 Task: Filter Part-time job.
Action: Mouse moved to (757, 161)
Screenshot: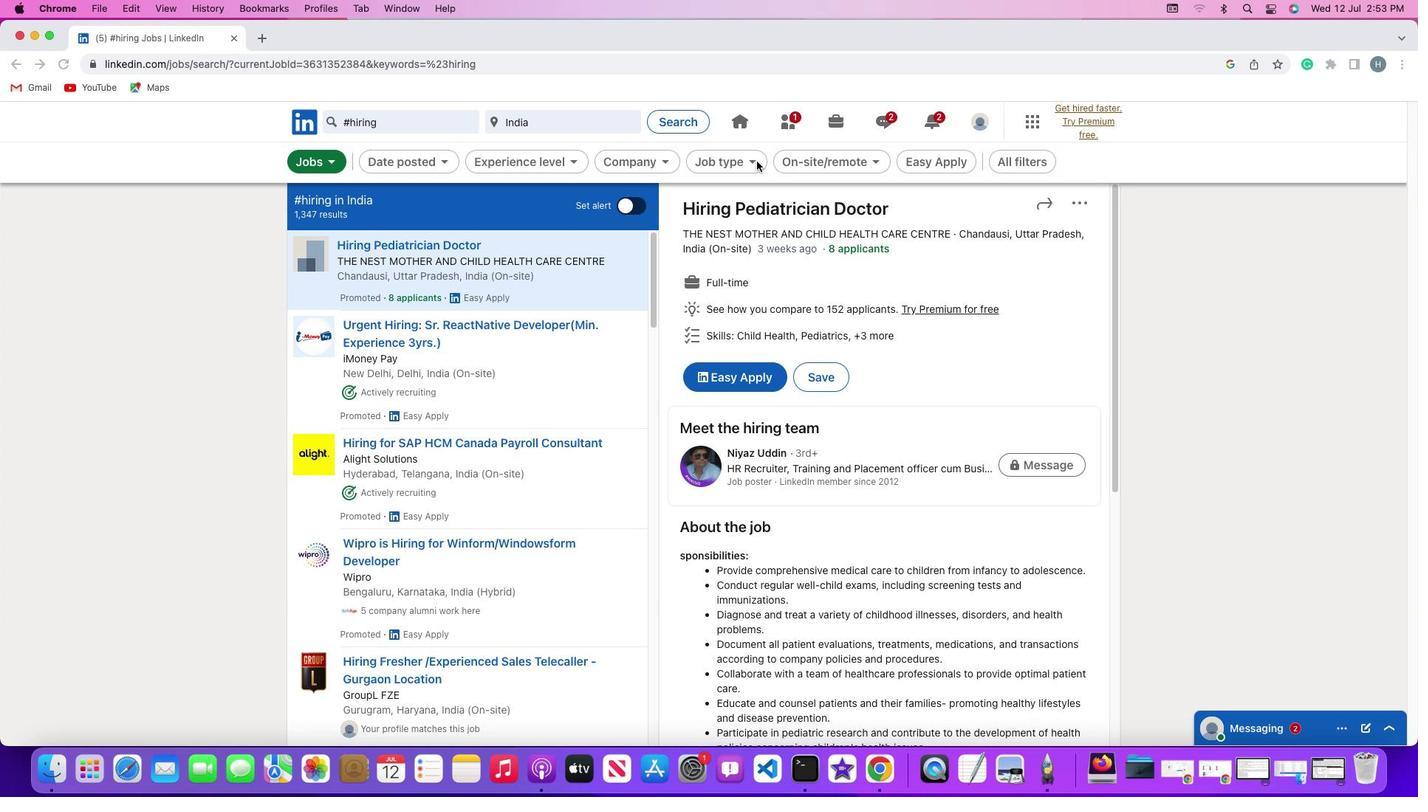 
Action: Mouse pressed left at (757, 161)
Screenshot: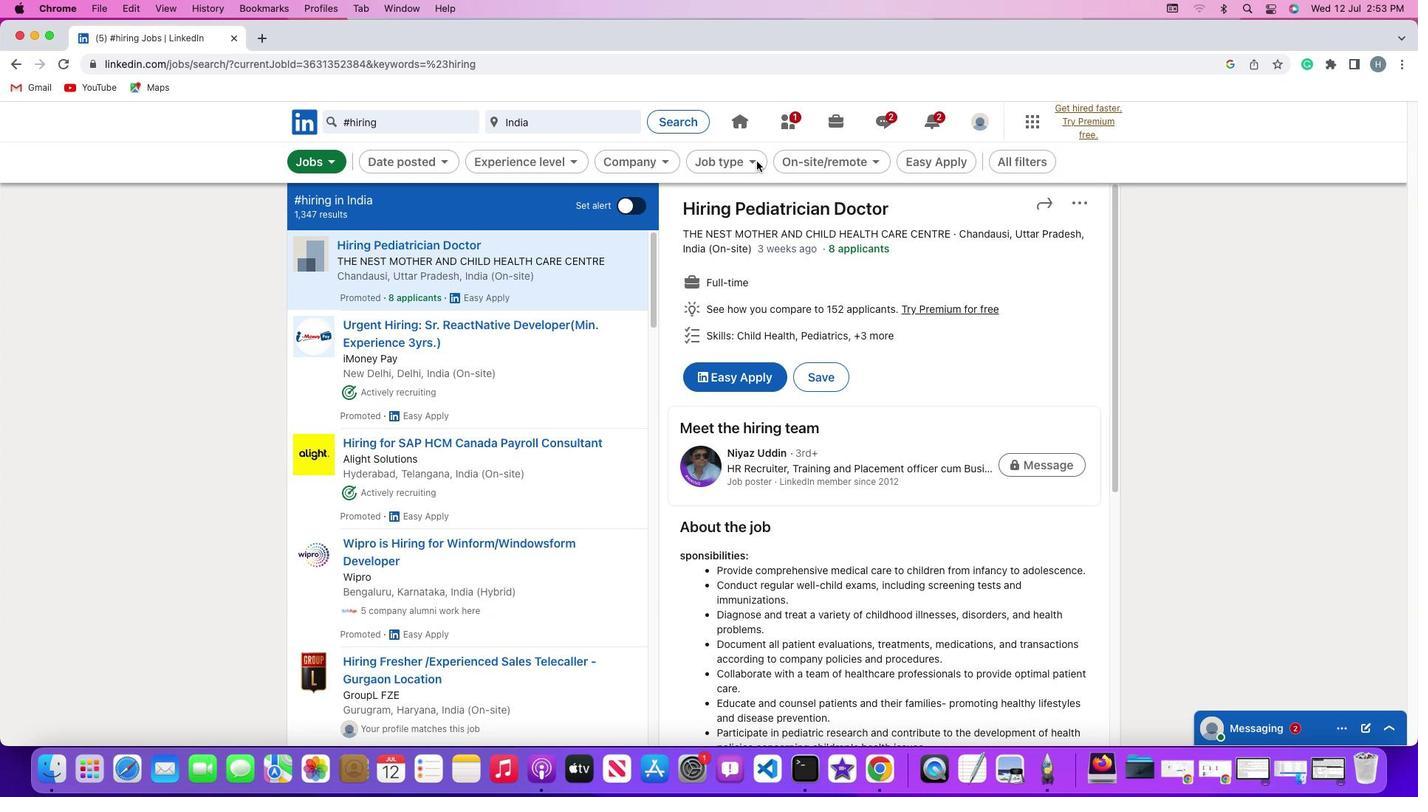 
Action: Mouse moved to (757, 161)
Screenshot: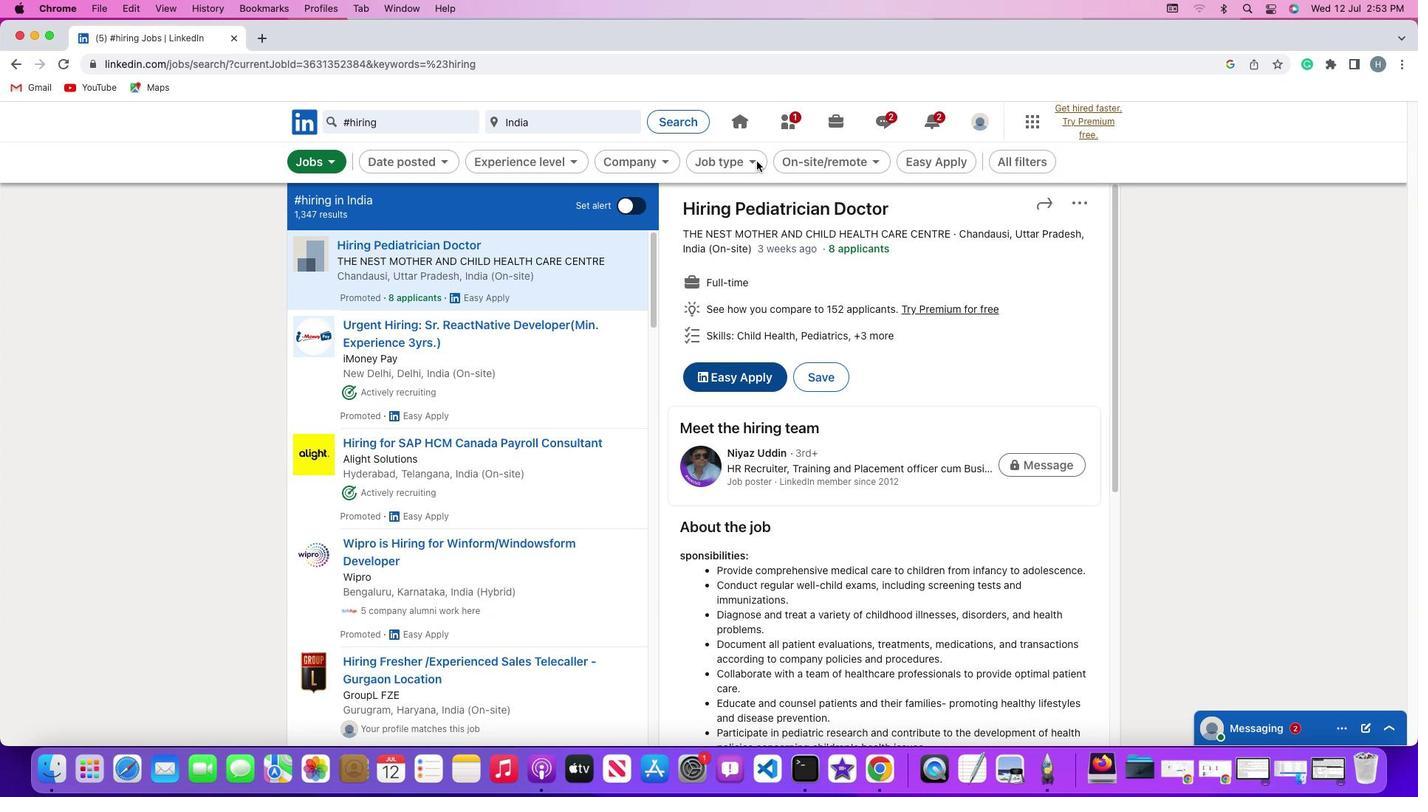 
Action: Mouse pressed left at (757, 161)
Screenshot: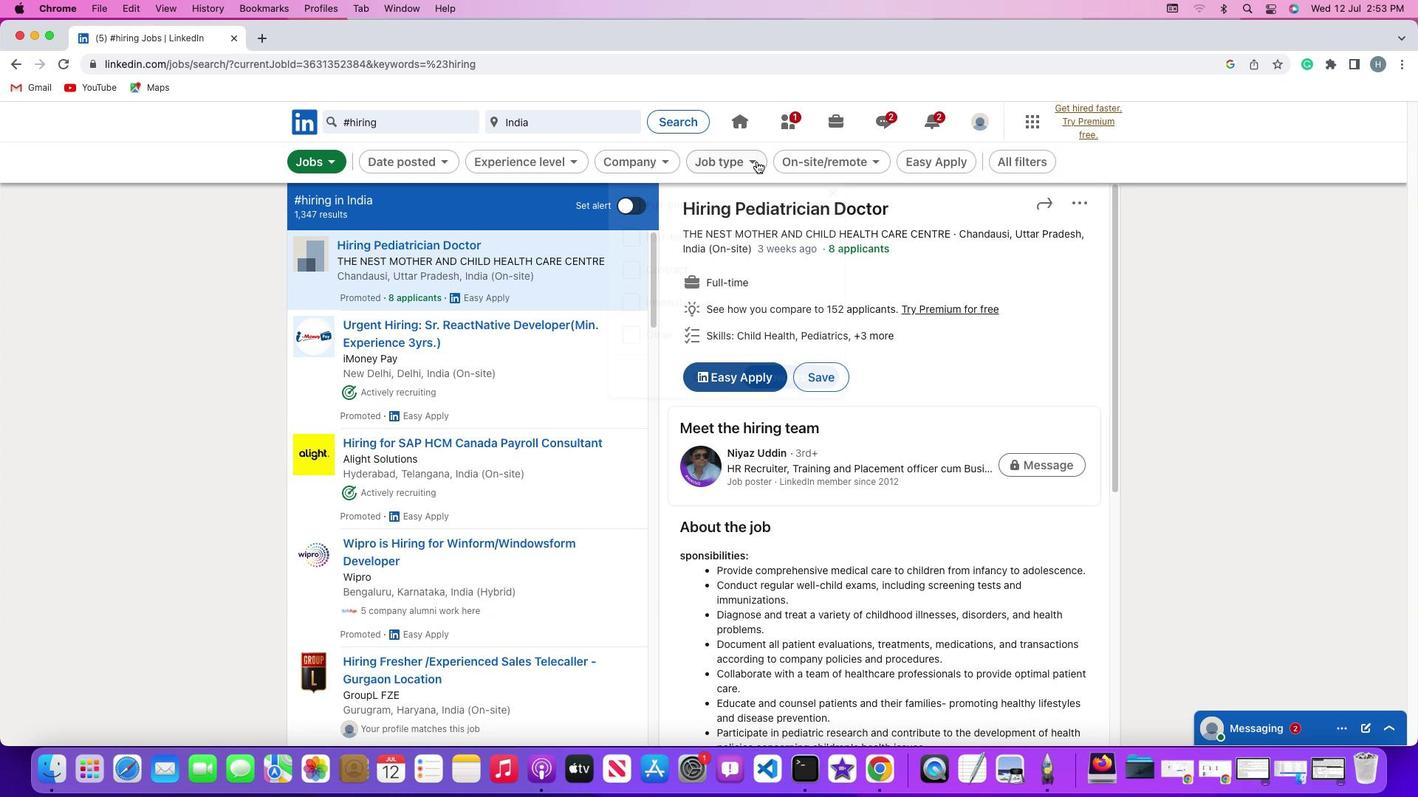 
Action: Mouse pressed left at (757, 161)
Screenshot: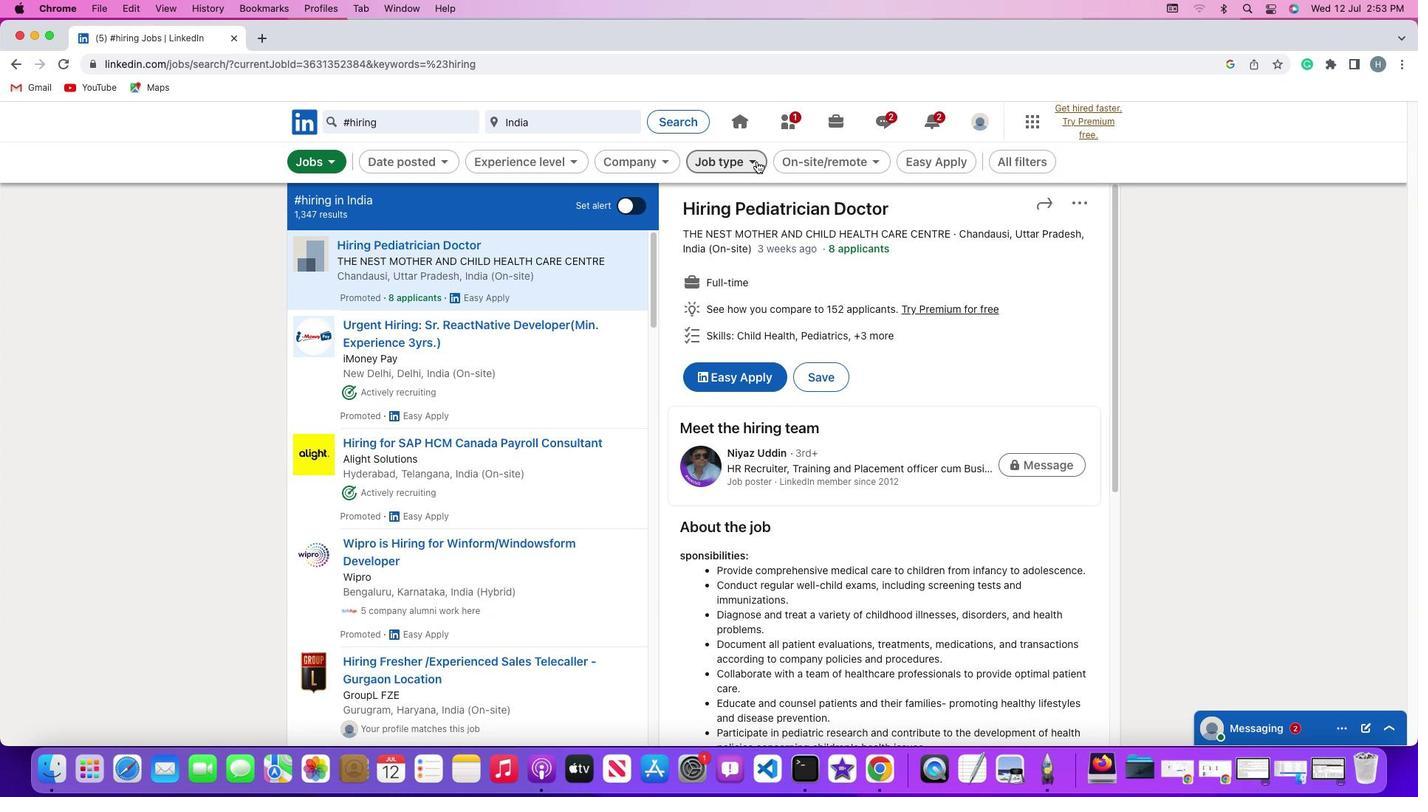
Action: Mouse moved to (636, 234)
Screenshot: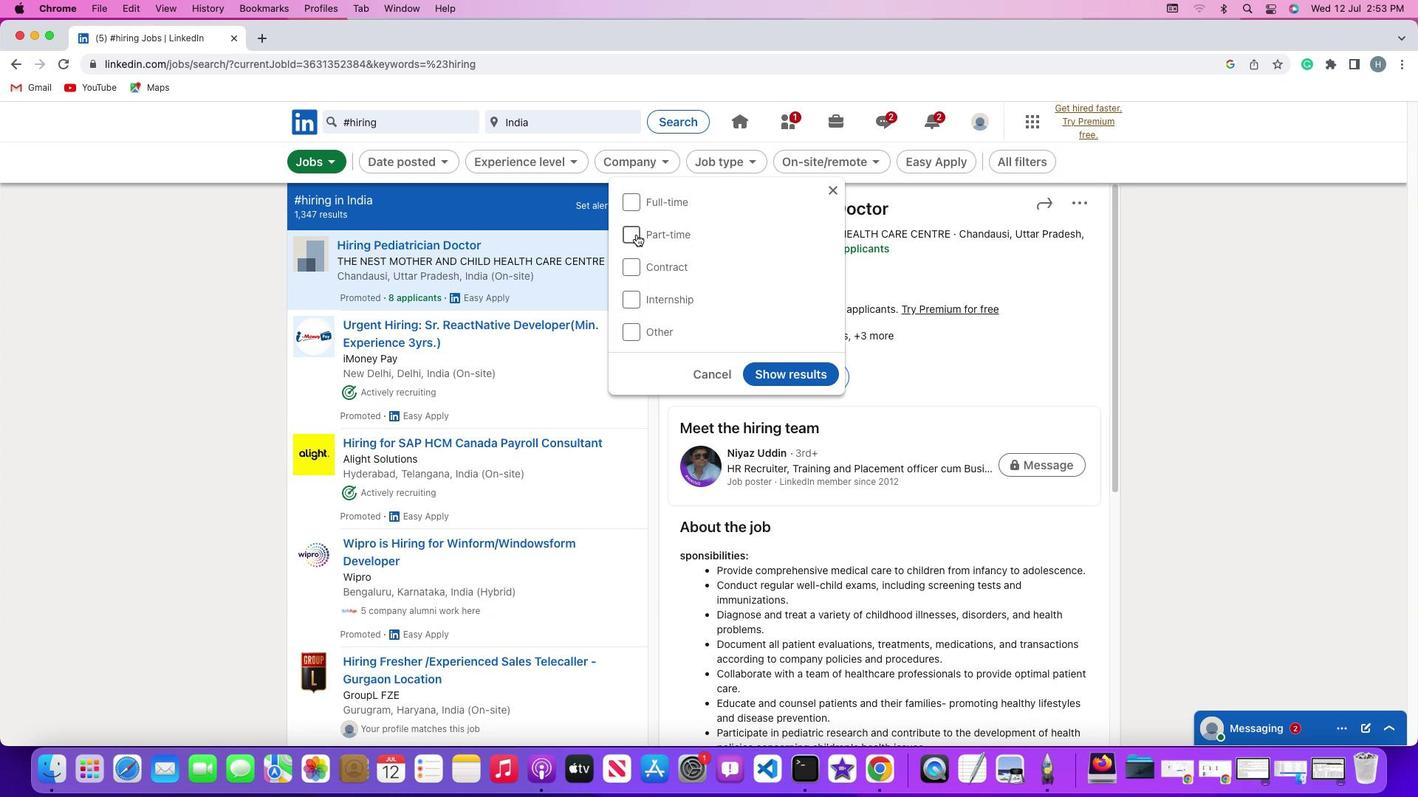 
Action: Mouse pressed left at (636, 234)
Screenshot: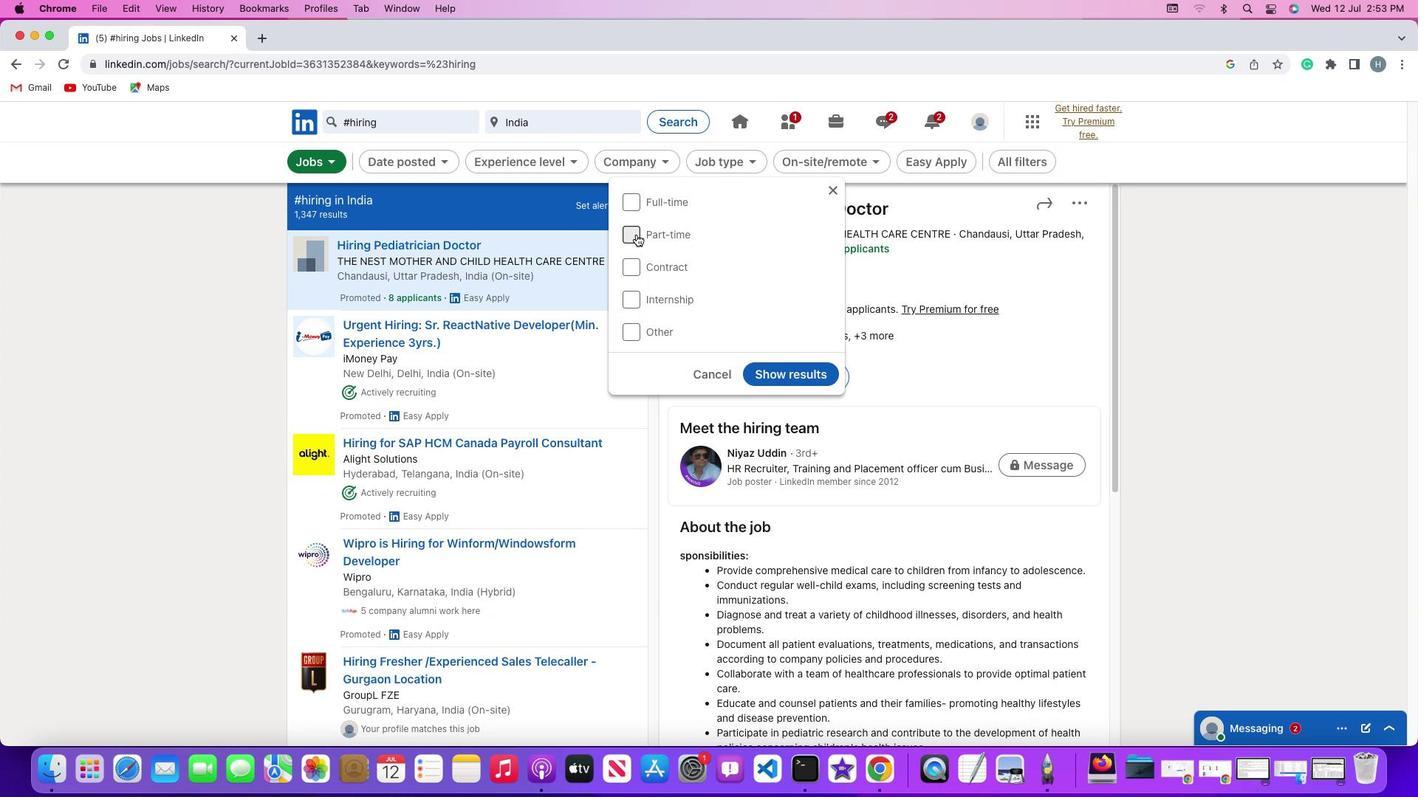 
Action: Mouse moved to (786, 371)
Screenshot: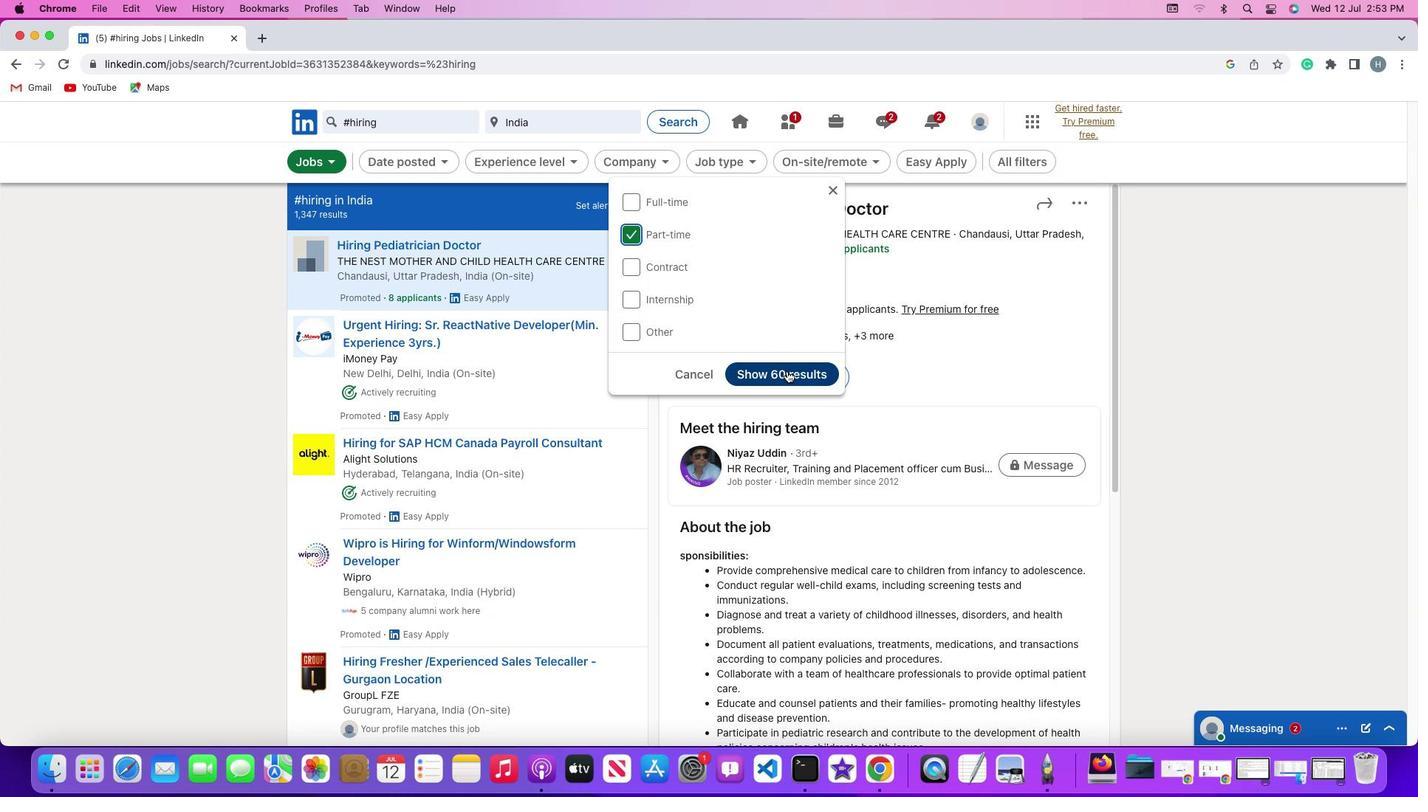 
Action: Mouse pressed left at (786, 371)
Screenshot: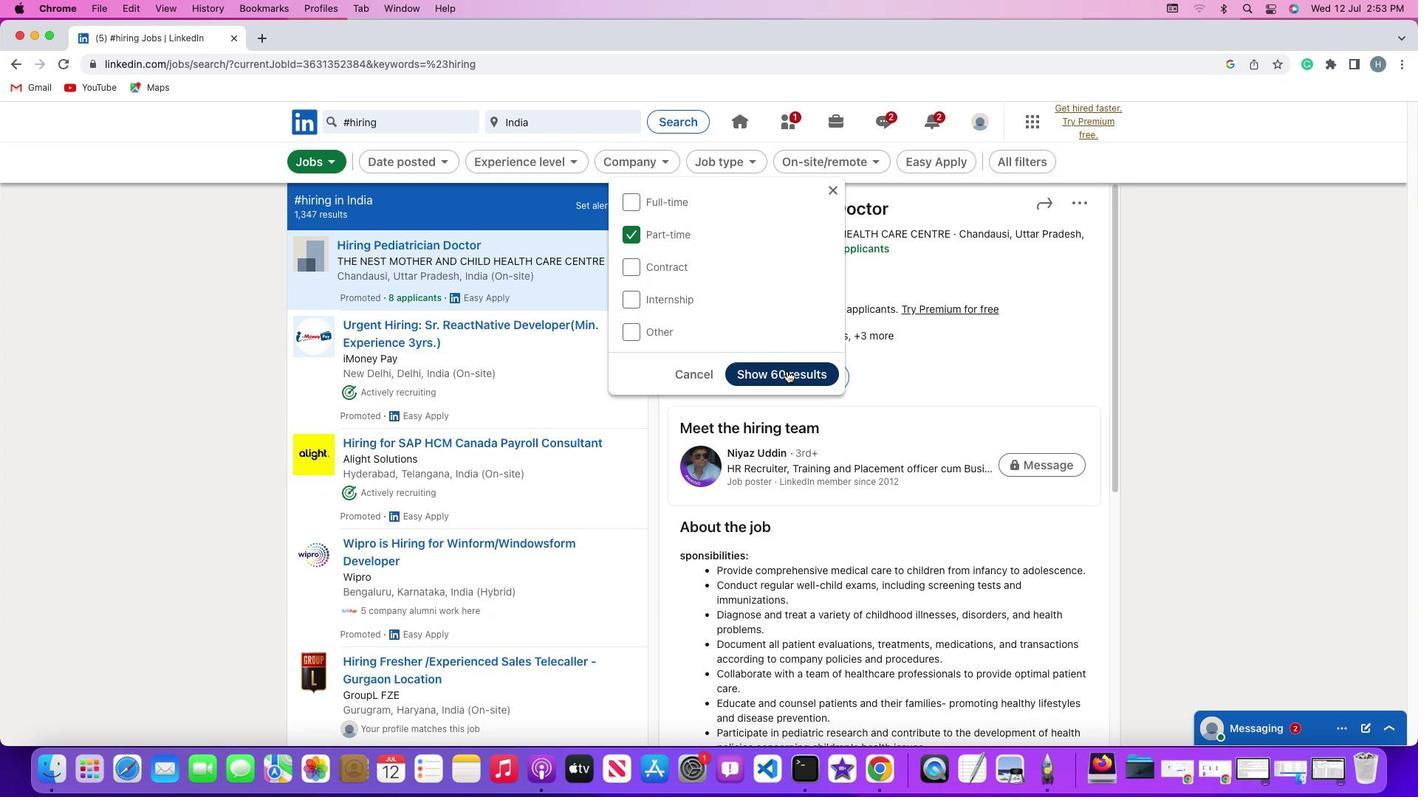 
Action: Mouse moved to (801, 277)
Screenshot: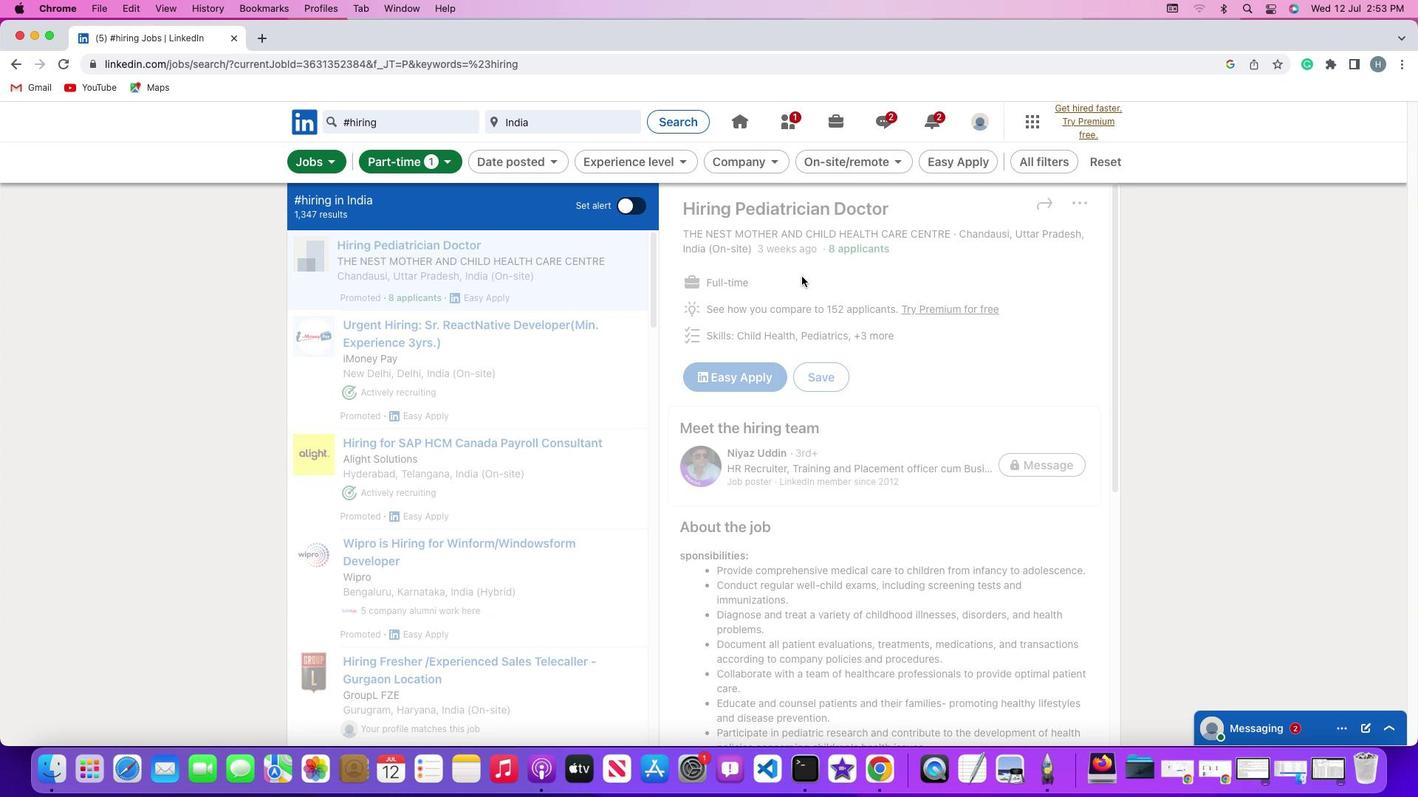 
